 Task: Create a due date automation trigger when advanced off, on the tuesday of the week before a card is due at 02:00 PM.
Action: Mouse moved to (1101, 331)
Screenshot: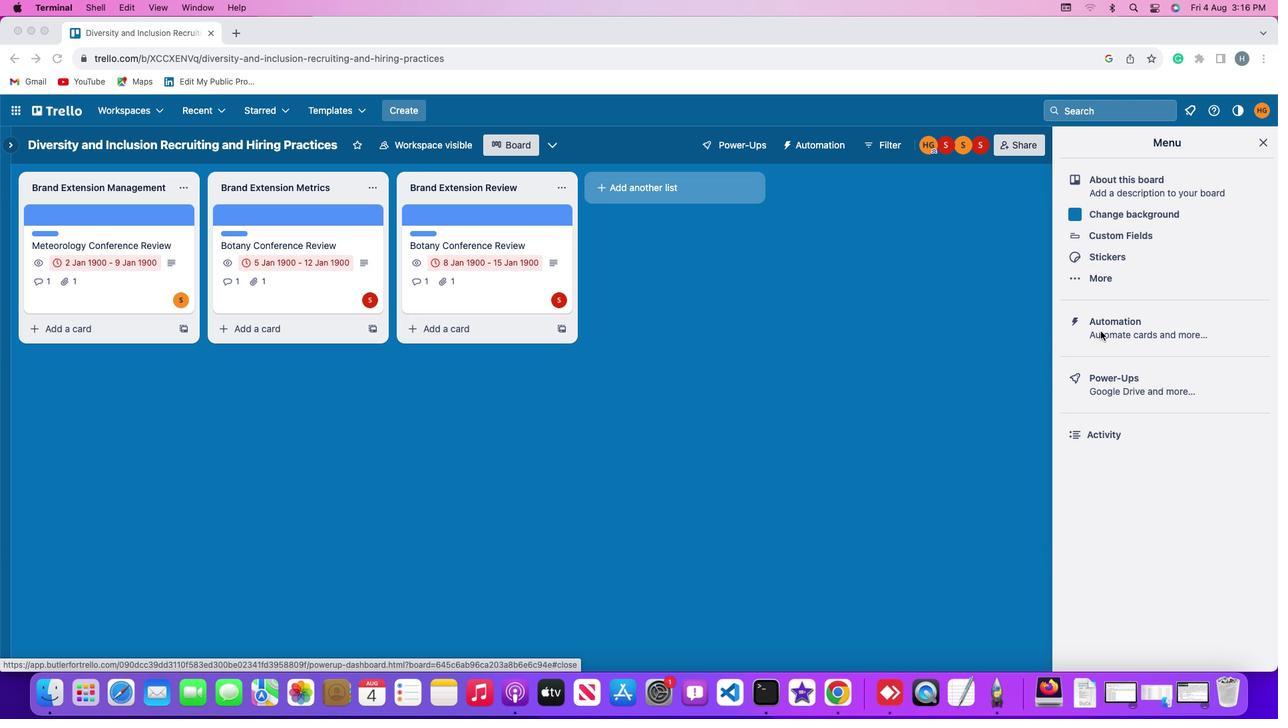 
Action: Mouse pressed left at (1101, 331)
Screenshot: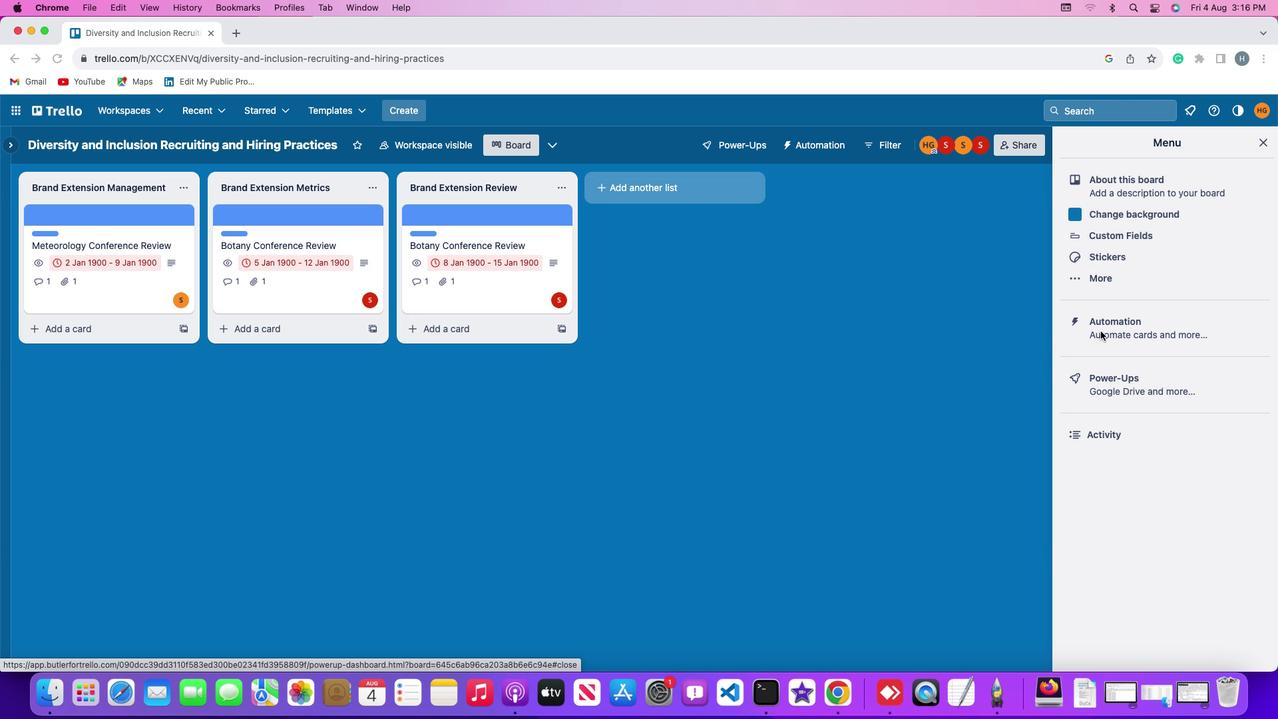 
Action: Mouse pressed left at (1101, 331)
Screenshot: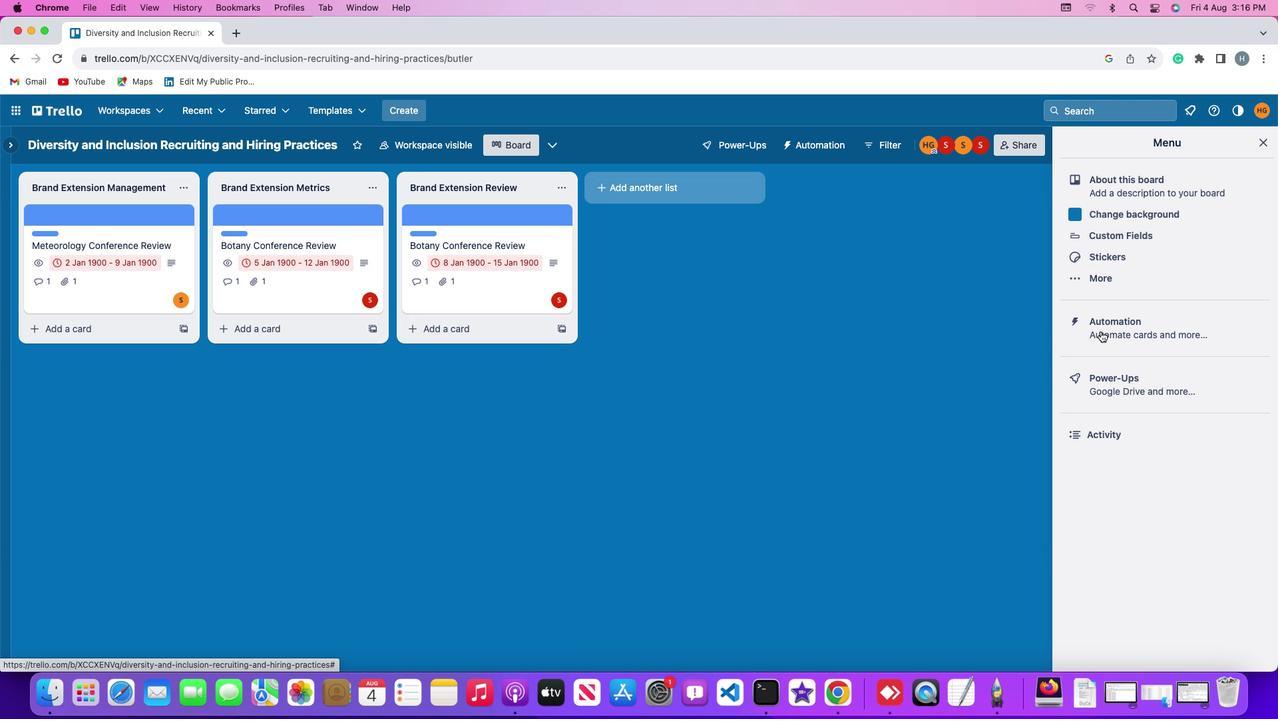 
Action: Mouse moved to (69, 315)
Screenshot: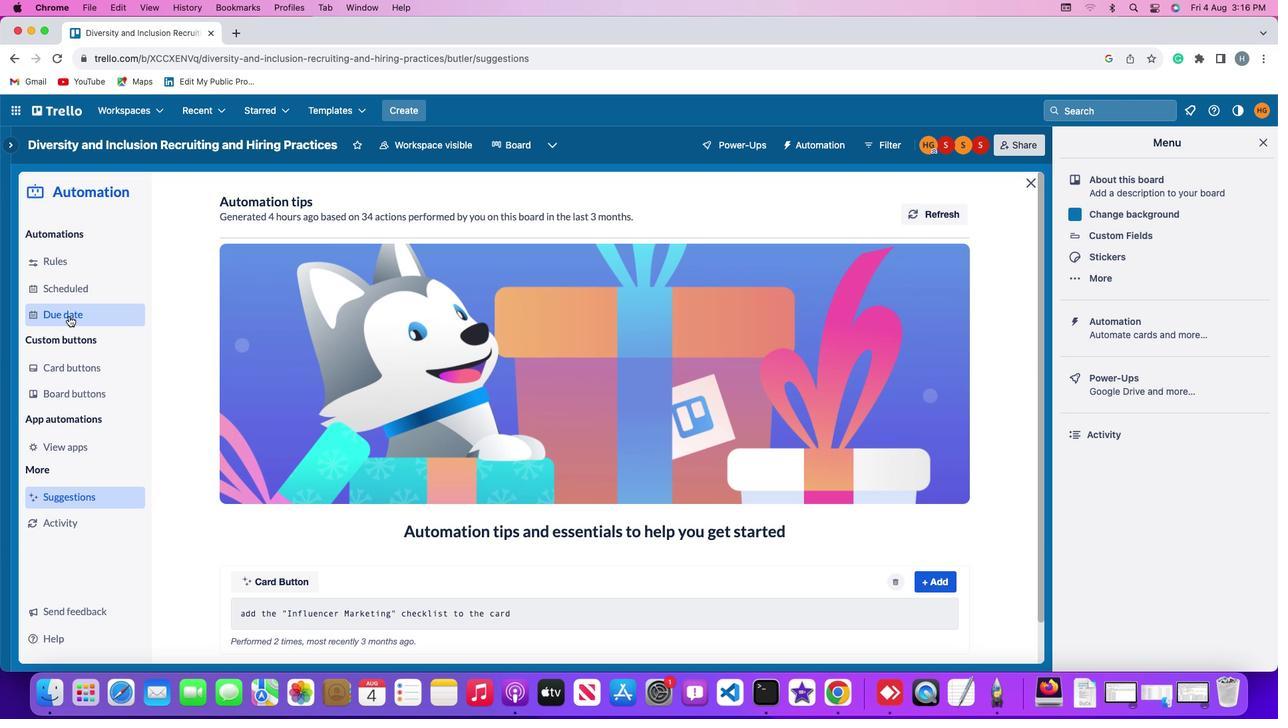 
Action: Mouse pressed left at (69, 315)
Screenshot: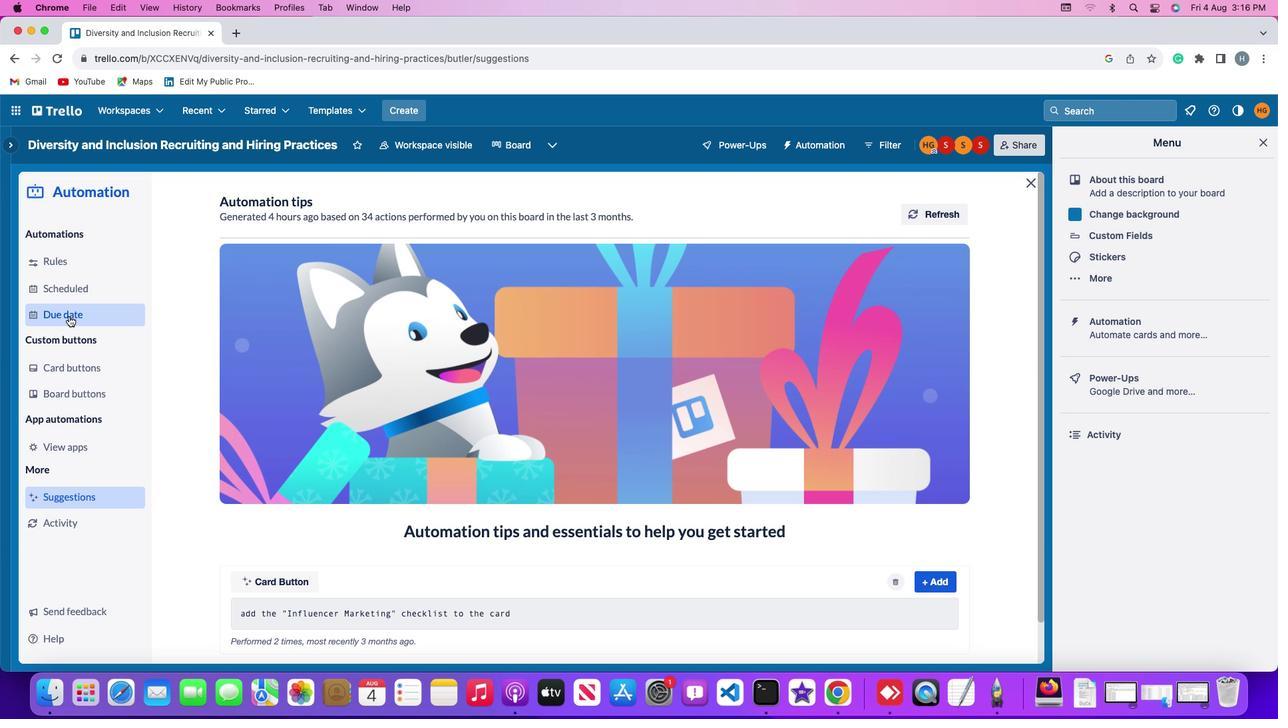 
Action: Mouse moved to (880, 207)
Screenshot: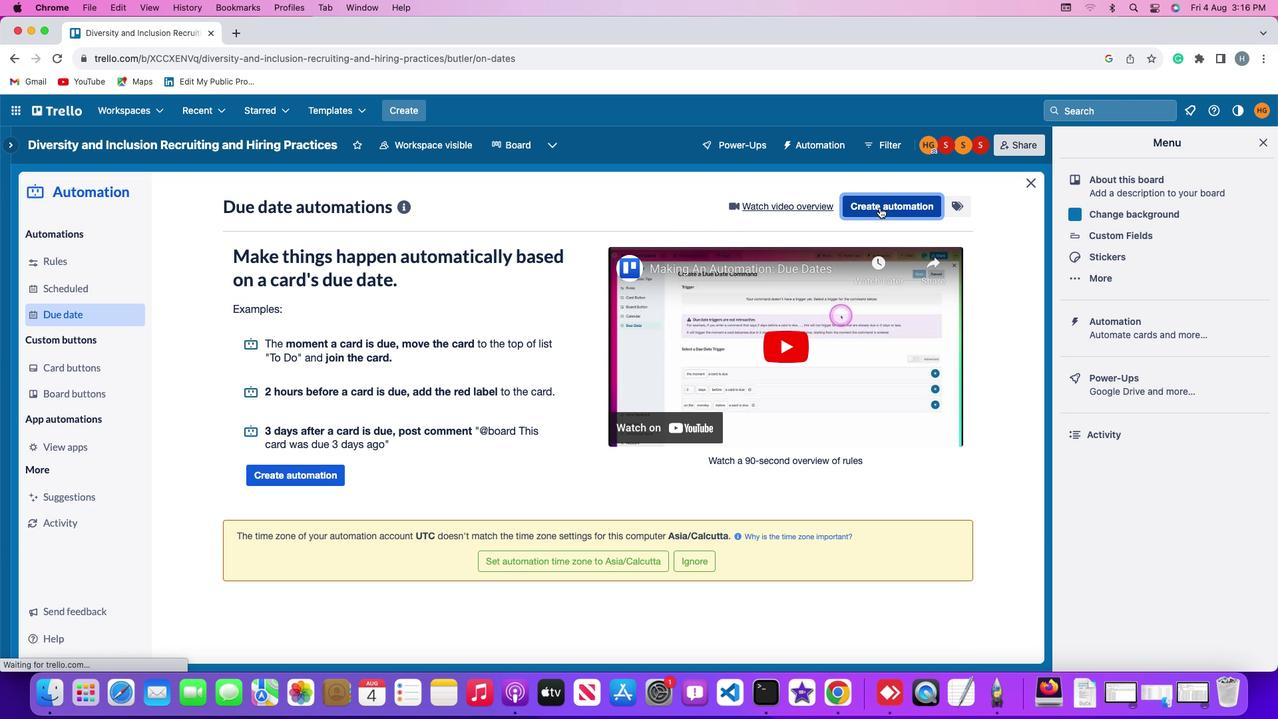 
Action: Mouse pressed left at (880, 207)
Screenshot: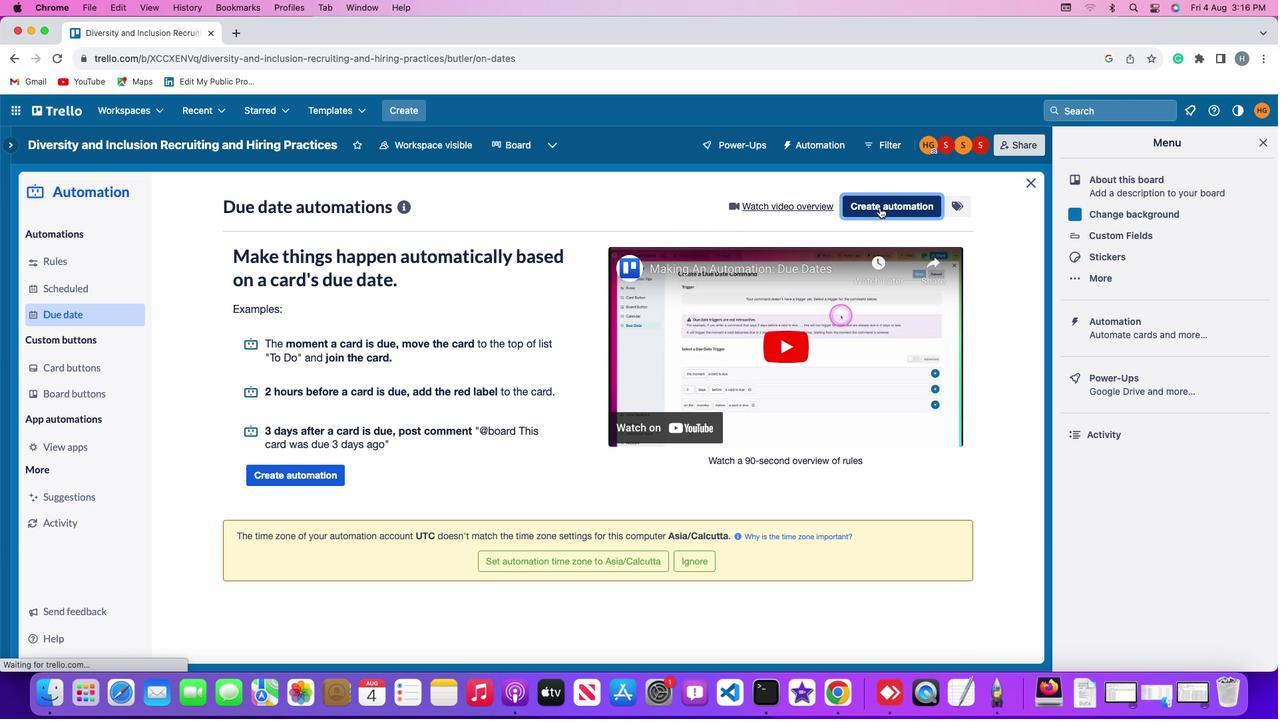 
Action: Mouse moved to (582, 329)
Screenshot: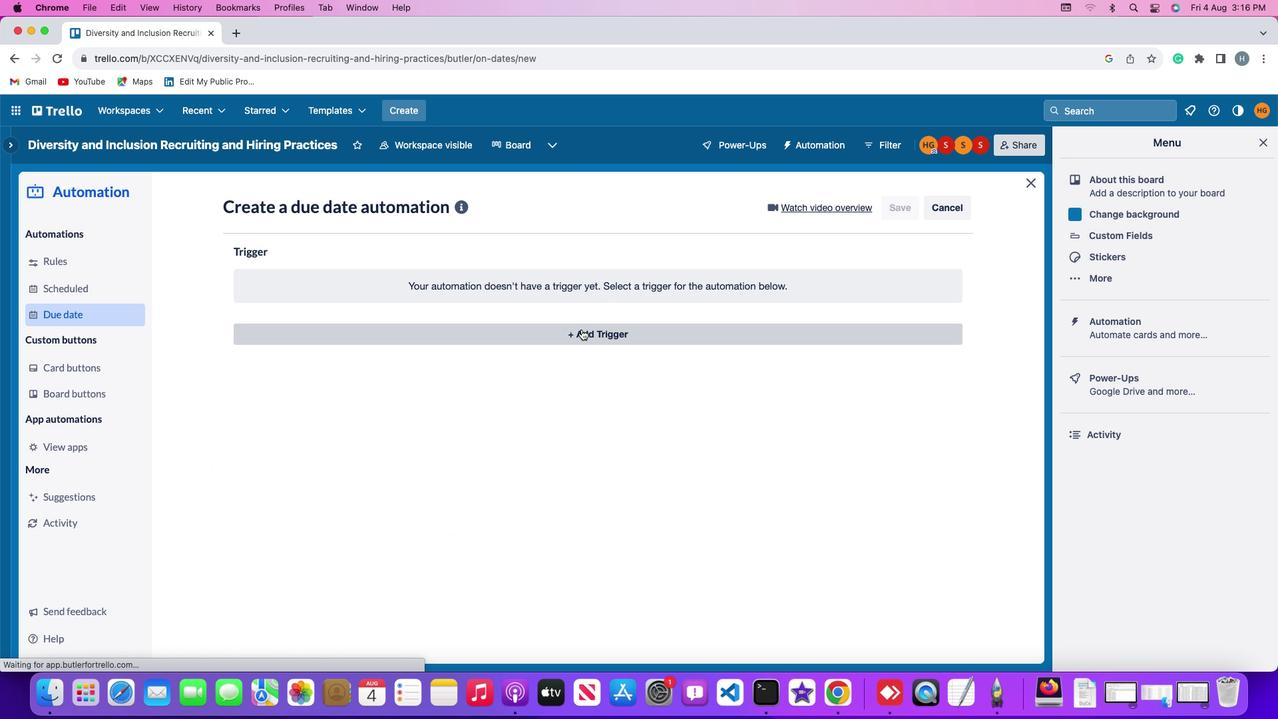 
Action: Mouse pressed left at (582, 329)
Screenshot: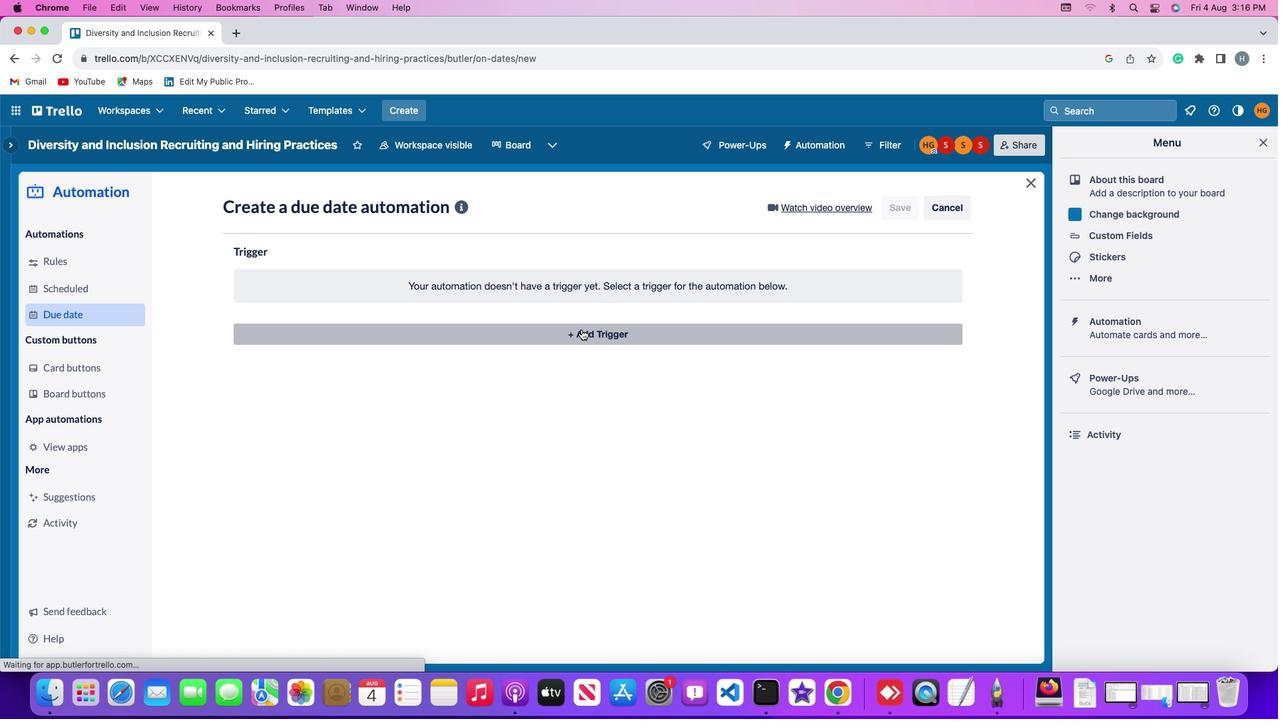 
Action: Mouse moved to (303, 576)
Screenshot: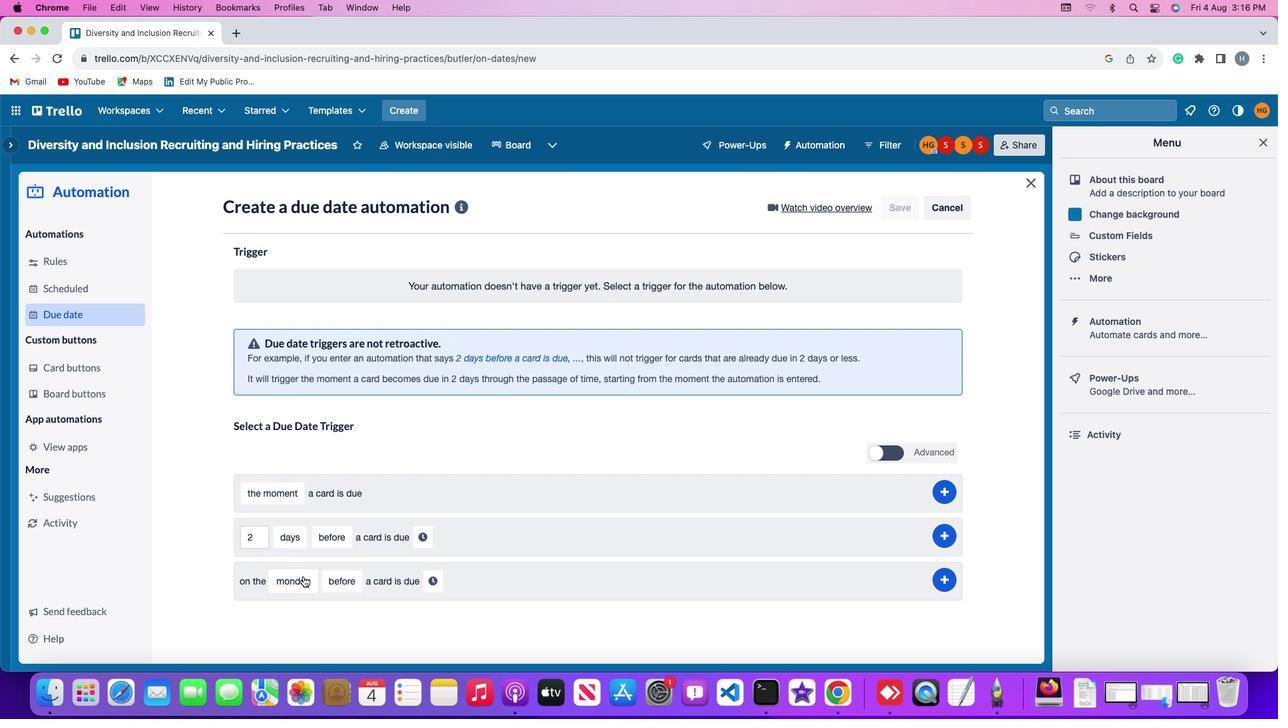 
Action: Mouse pressed left at (303, 576)
Screenshot: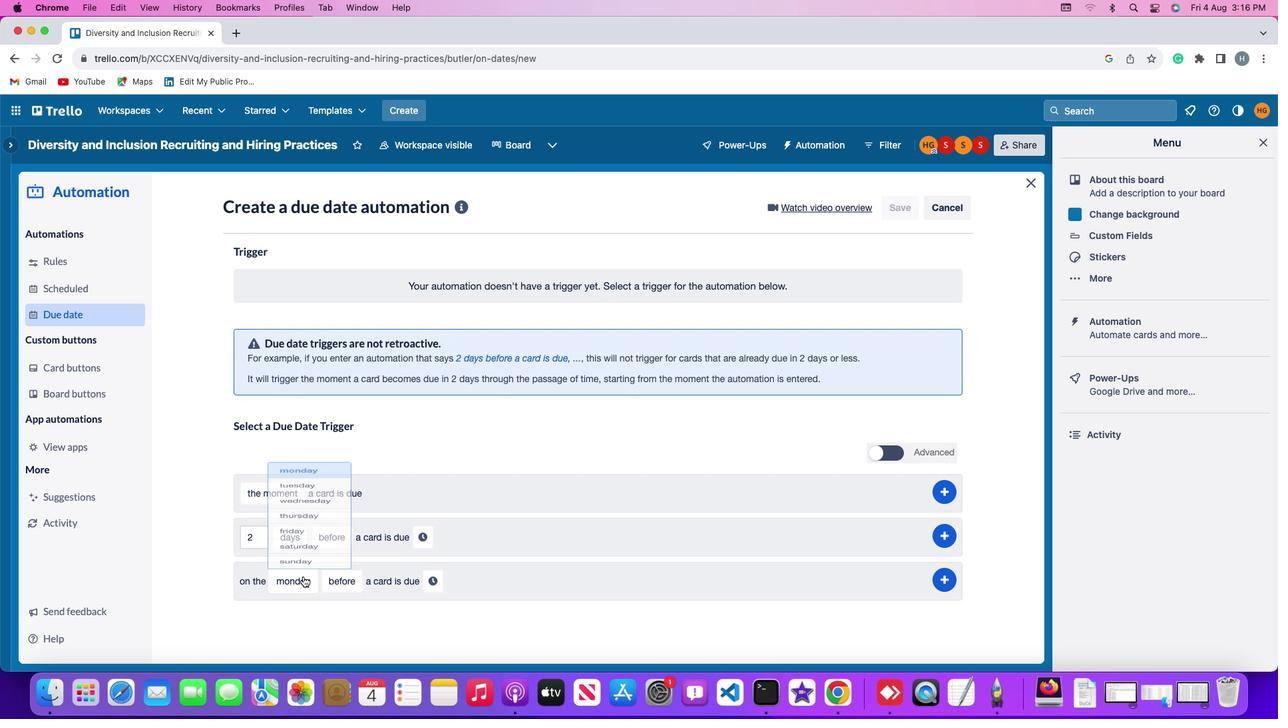 
Action: Mouse moved to (319, 417)
Screenshot: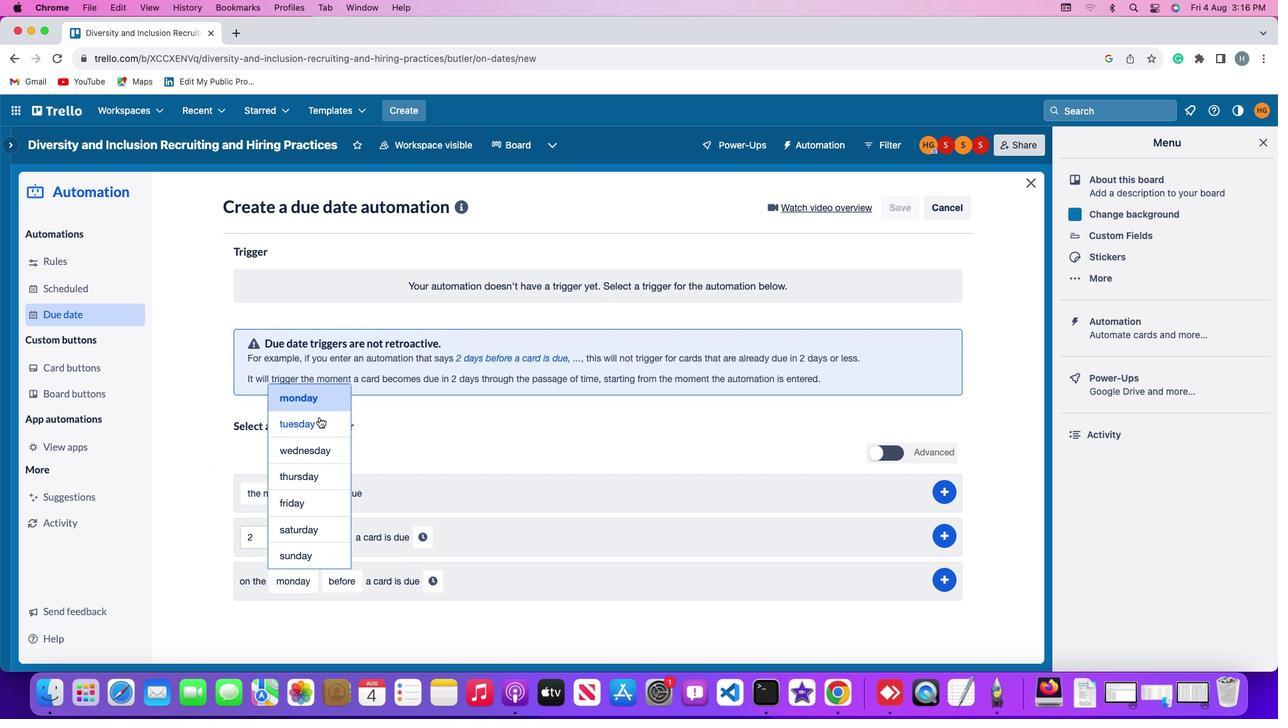 
Action: Mouse pressed left at (319, 417)
Screenshot: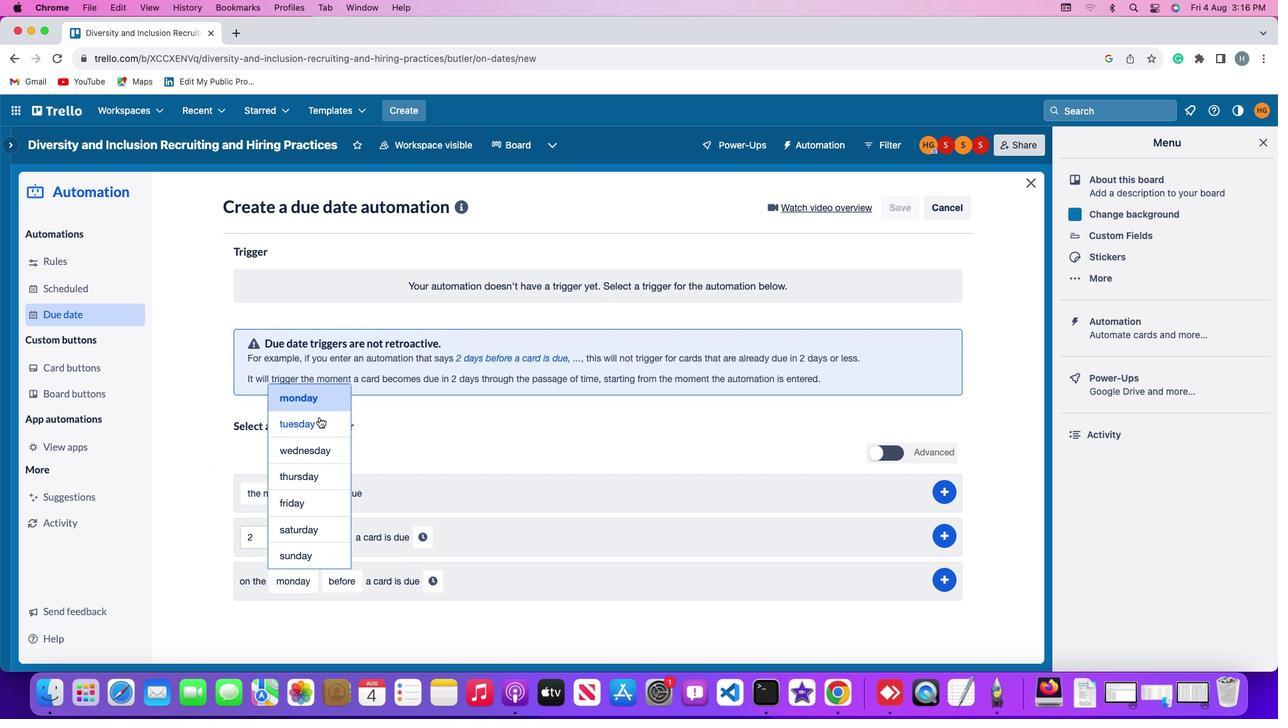 
Action: Mouse moved to (337, 576)
Screenshot: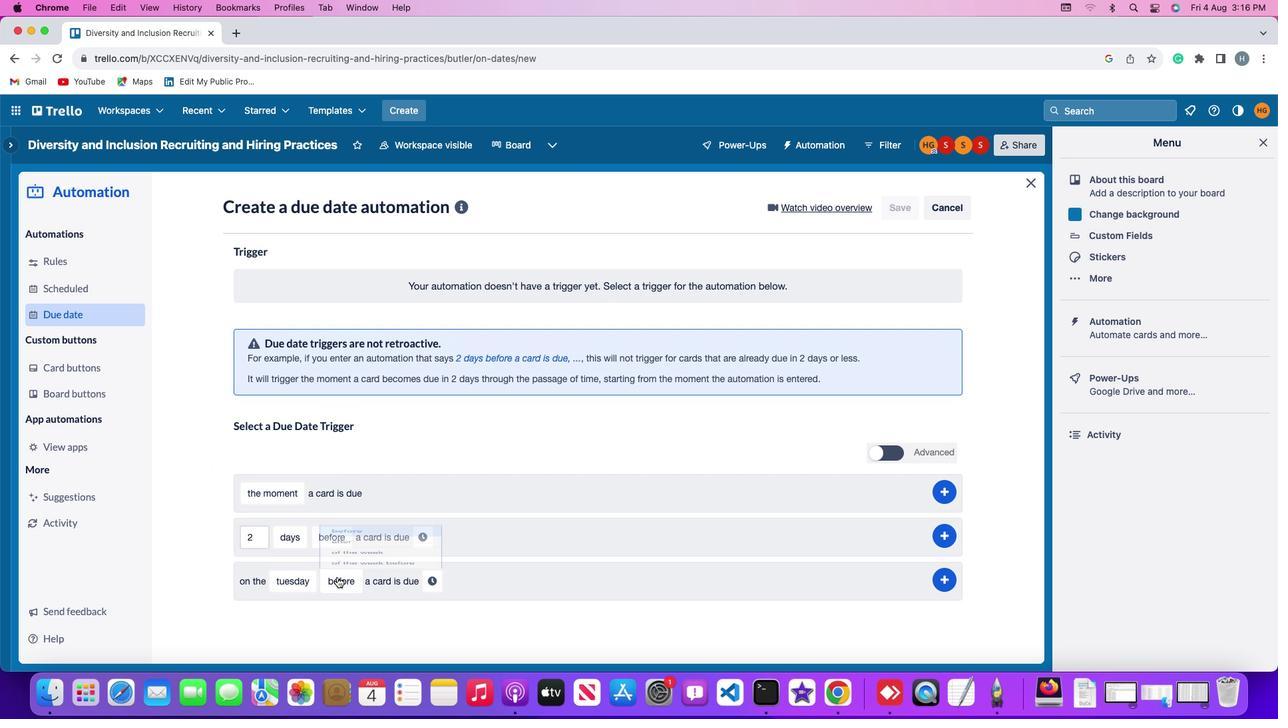 
Action: Mouse pressed left at (337, 576)
Screenshot: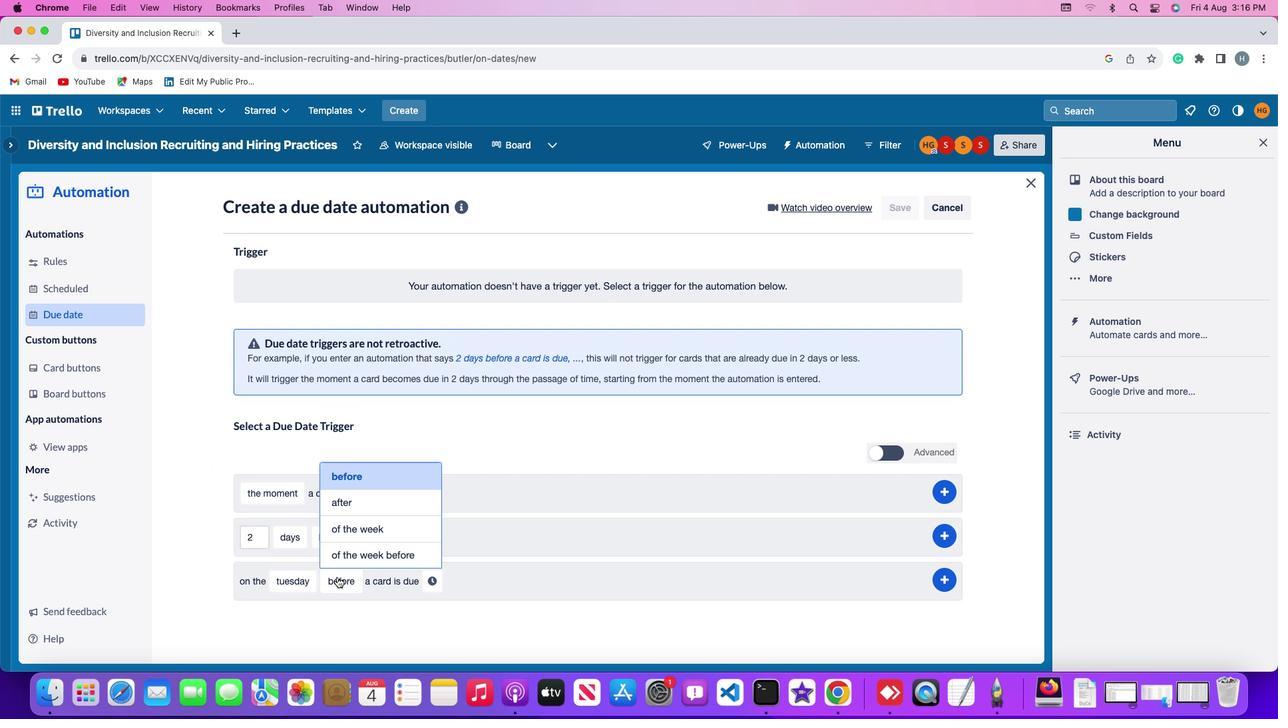 
Action: Mouse moved to (361, 559)
Screenshot: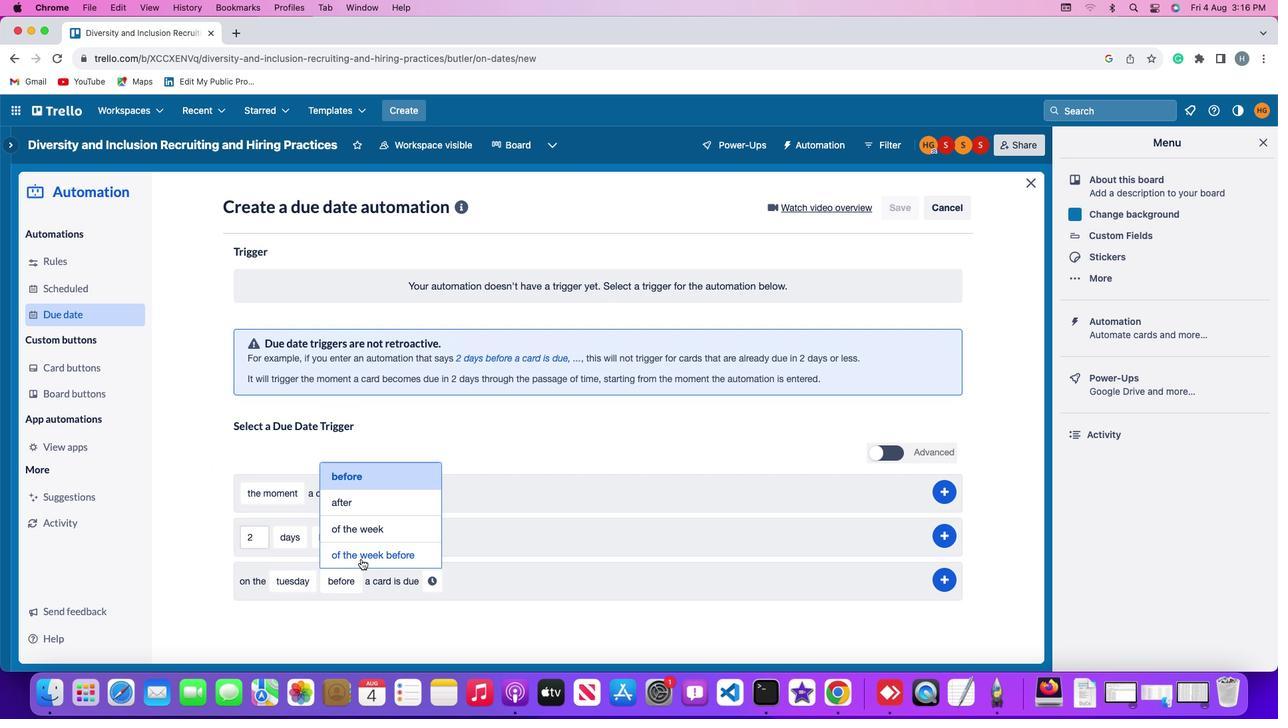 
Action: Mouse pressed left at (361, 559)
Screenshot: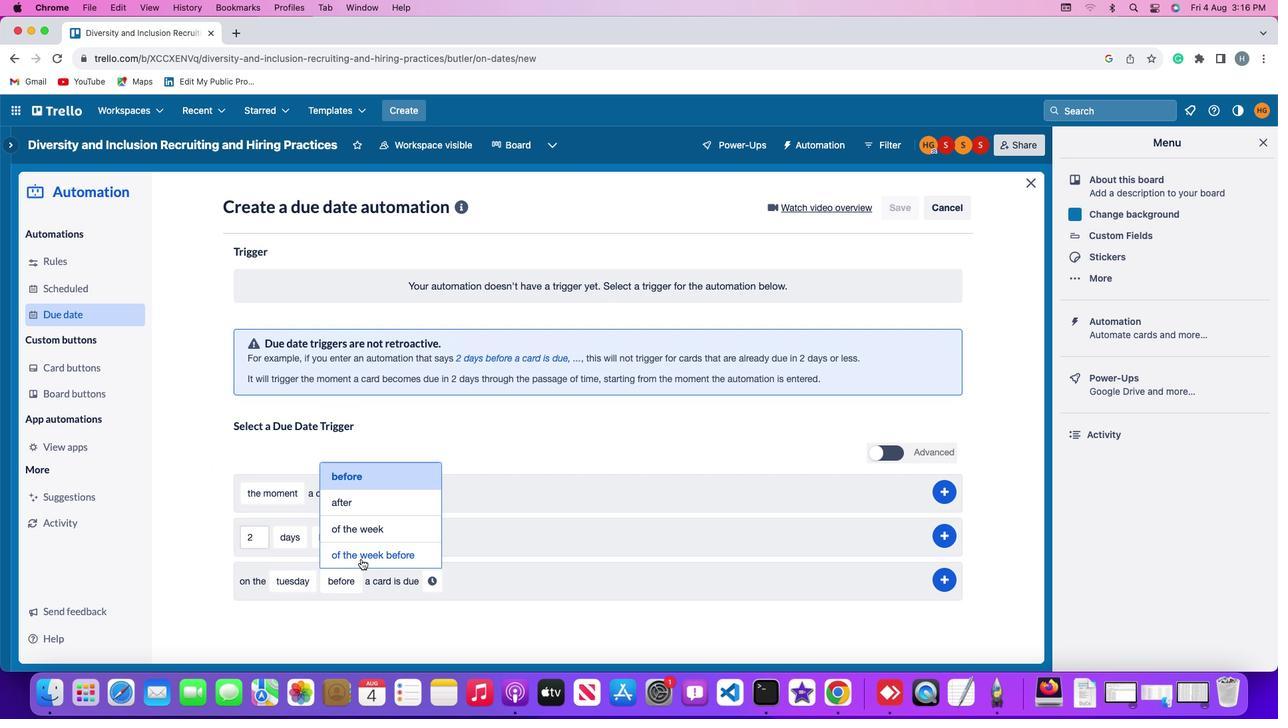 
Action: Mouse moved to (478, 583)
Screenshot: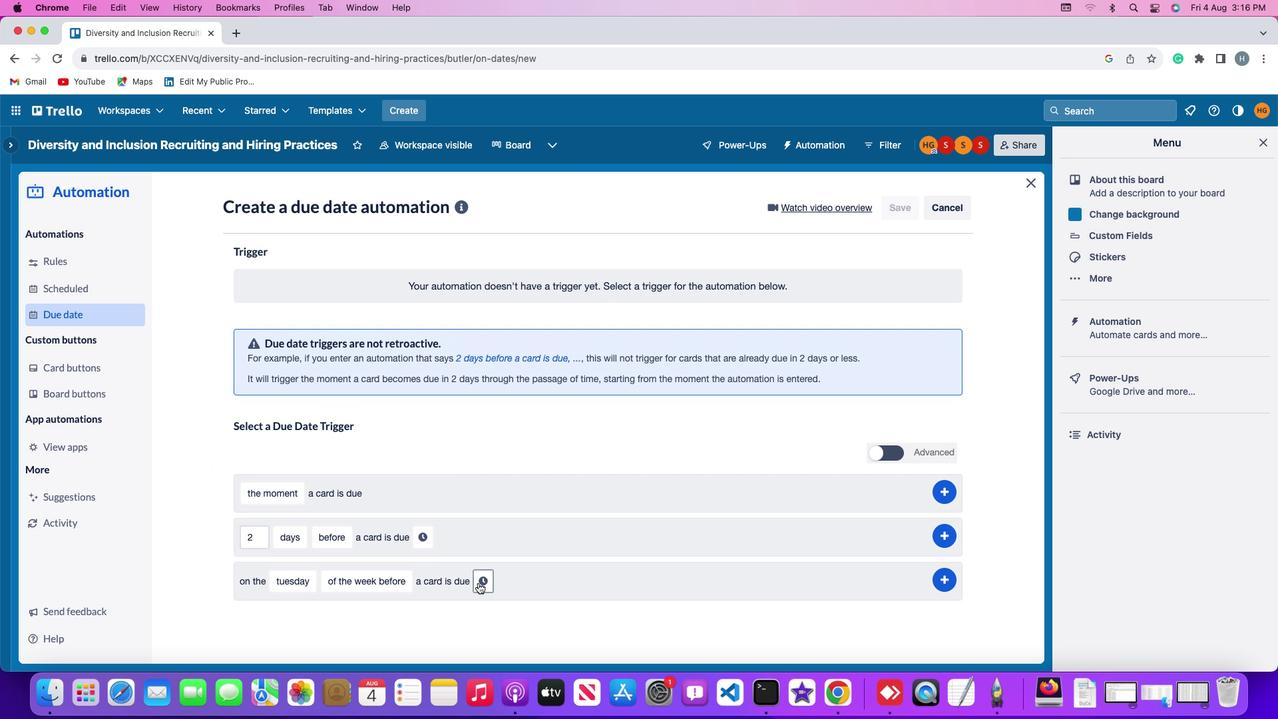 
Action: Mouse pressed left at (478, 583)
Screenshot: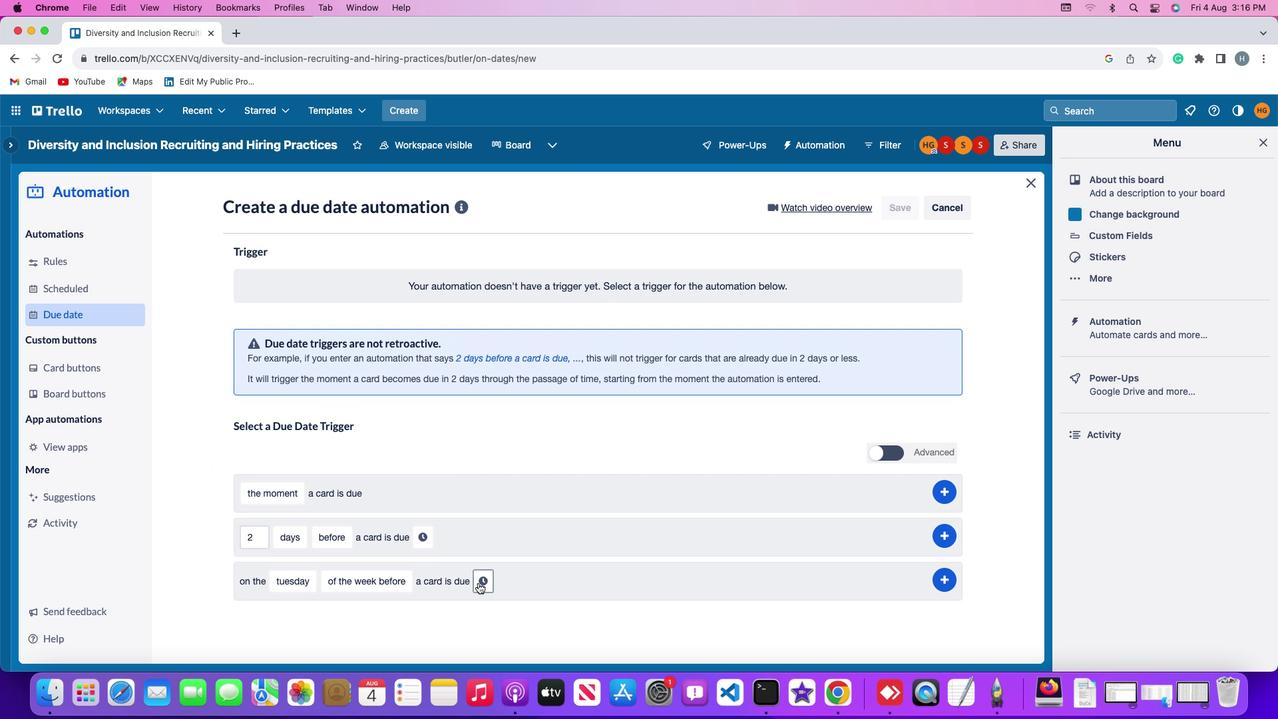 
Action: Mouse moved to (508, 579)
Screenshot: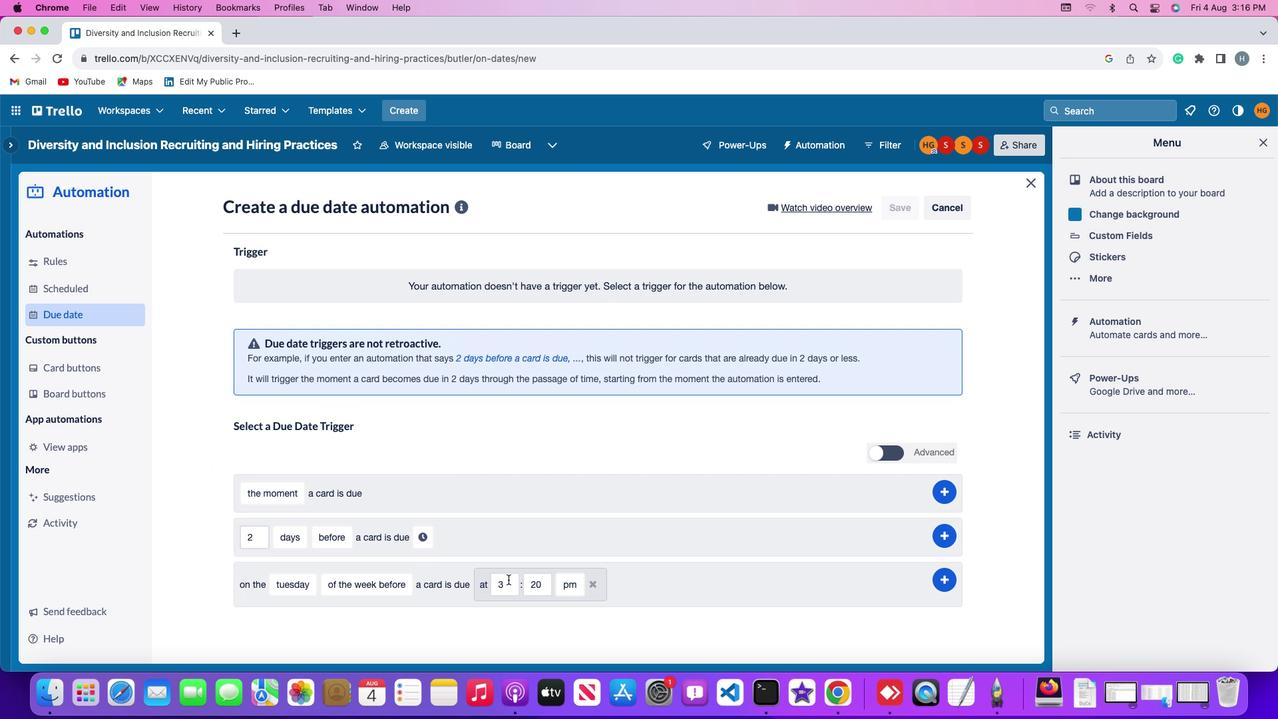 
Action: Mouse pressed left at (508, 579)
Screenshot: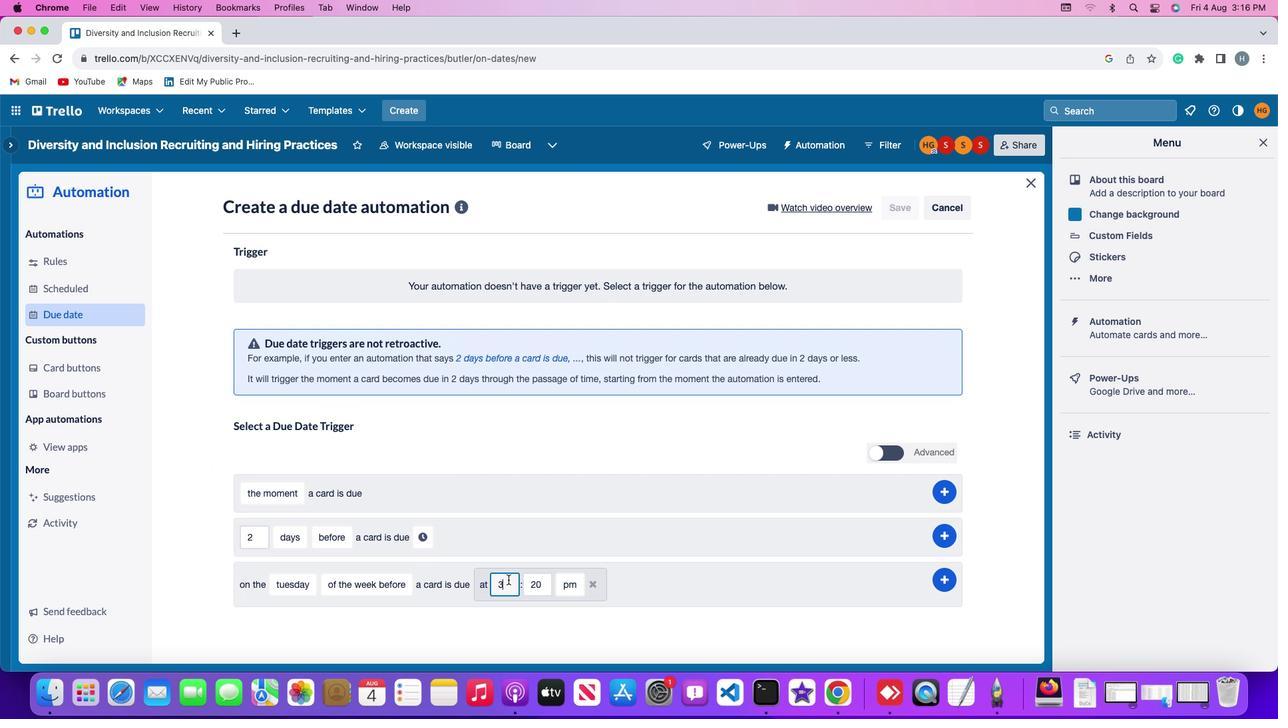 
Action: Mouse moved to (505, 581)
Screenshot: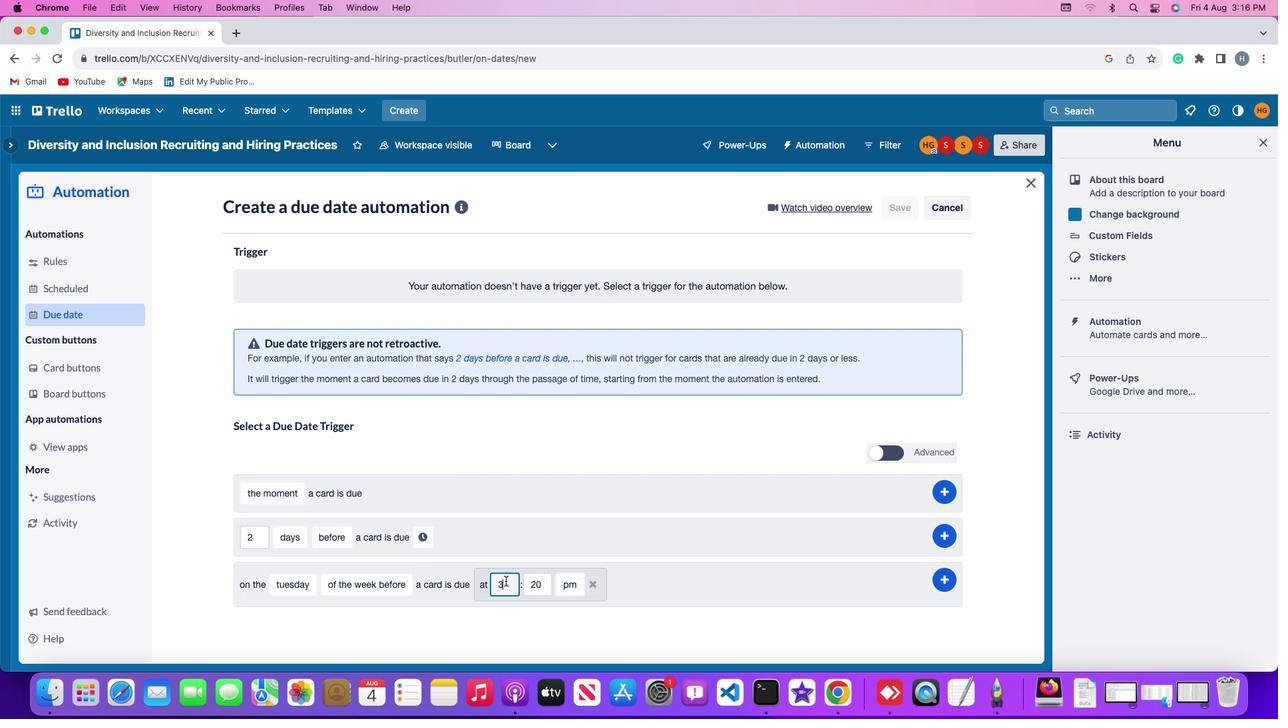 
Action: Key pressed Key.backspace'2'
Screenshot: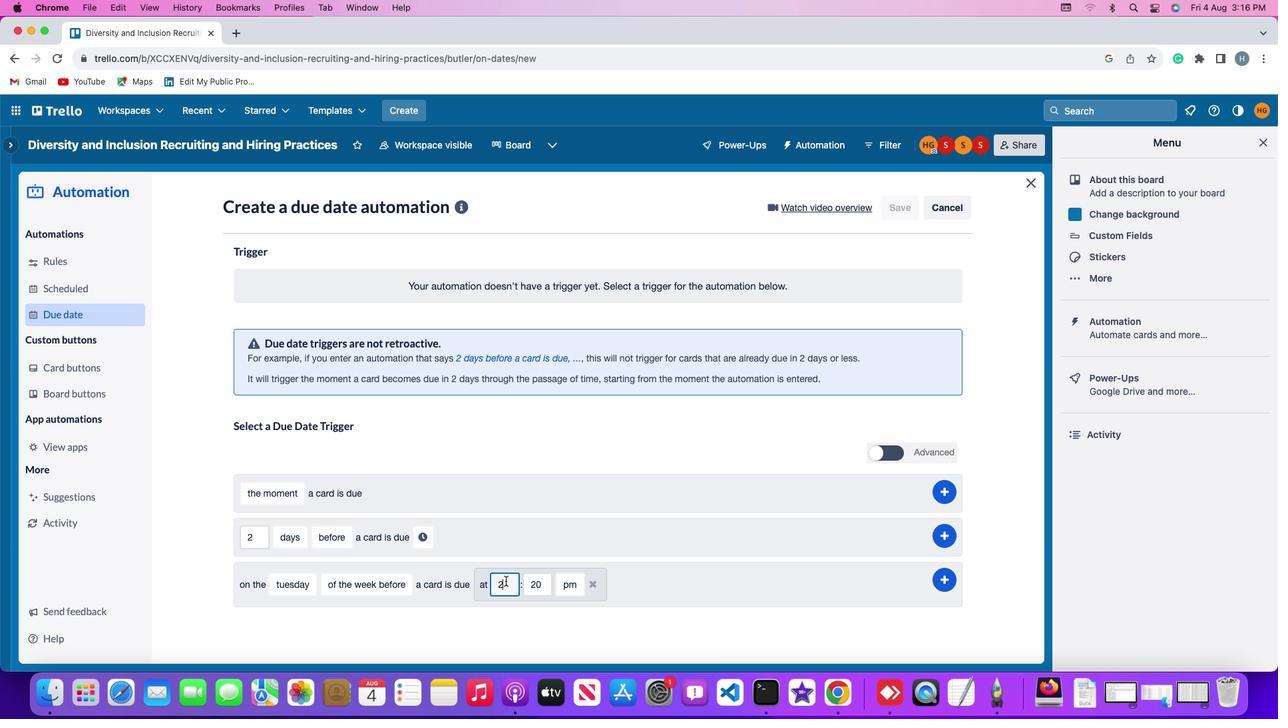 
Action: Mouse moved to (540, 584)
Screenshot: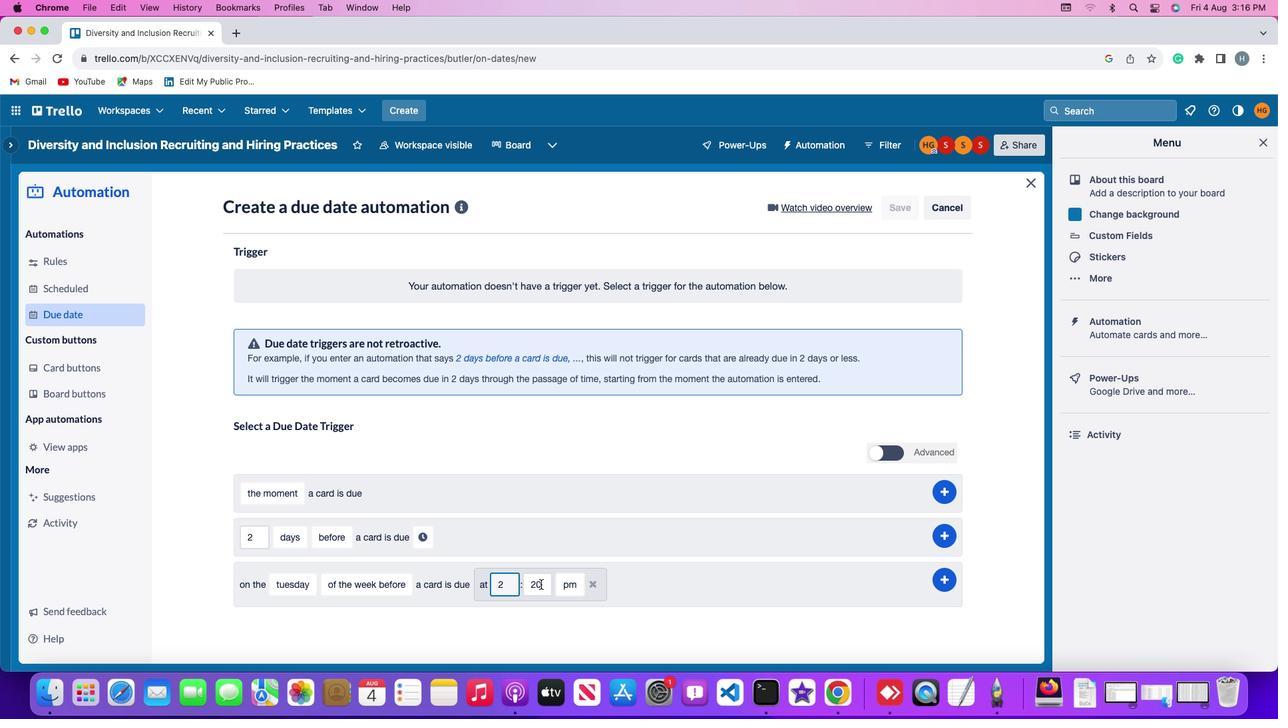 
Action: Mouse pressed left at (540, 584)
Screenshot: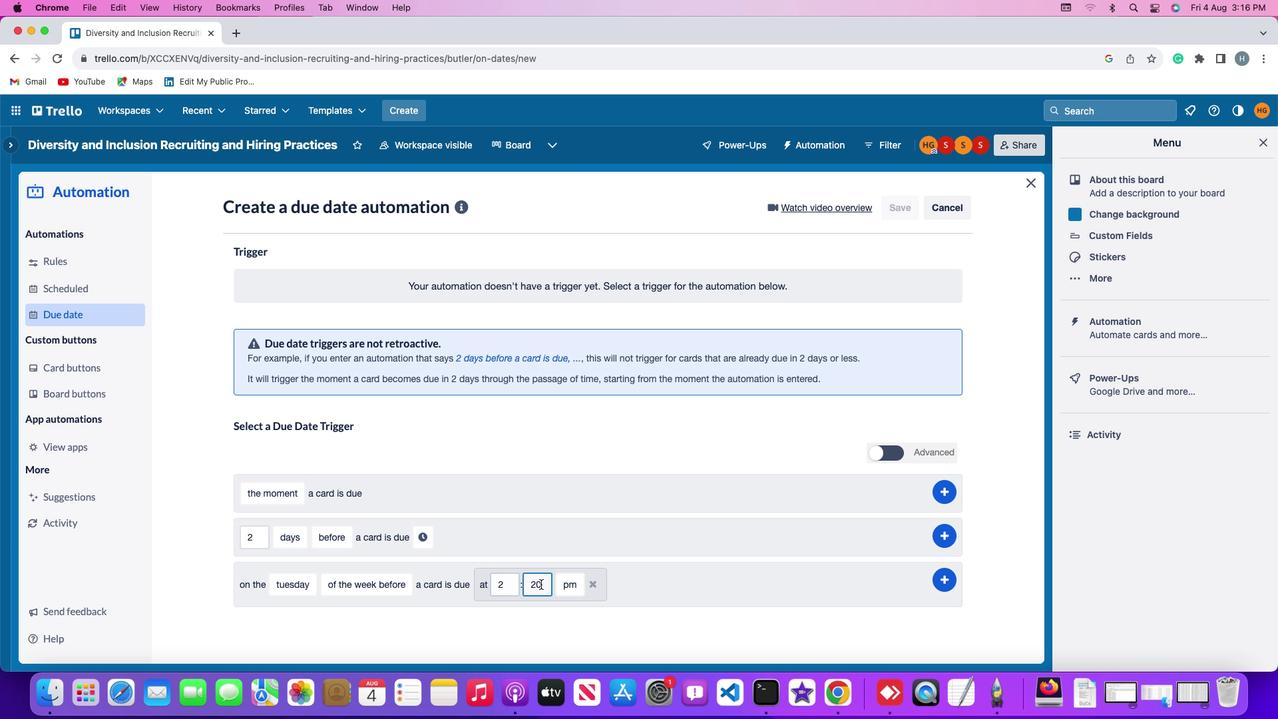 
Action: Key pressed Key.backspaceKey.backspace'0''0'
Screenshot: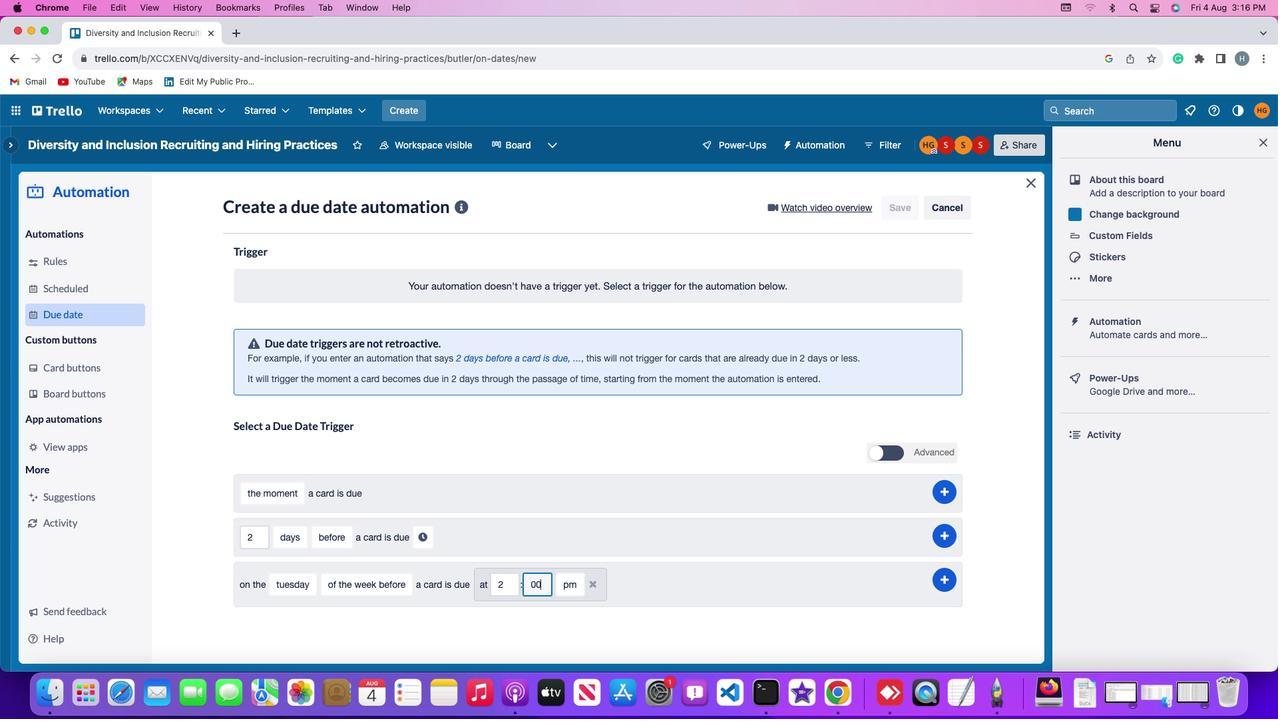 
Action: Mouse moved to (565, 584)
Screenshot: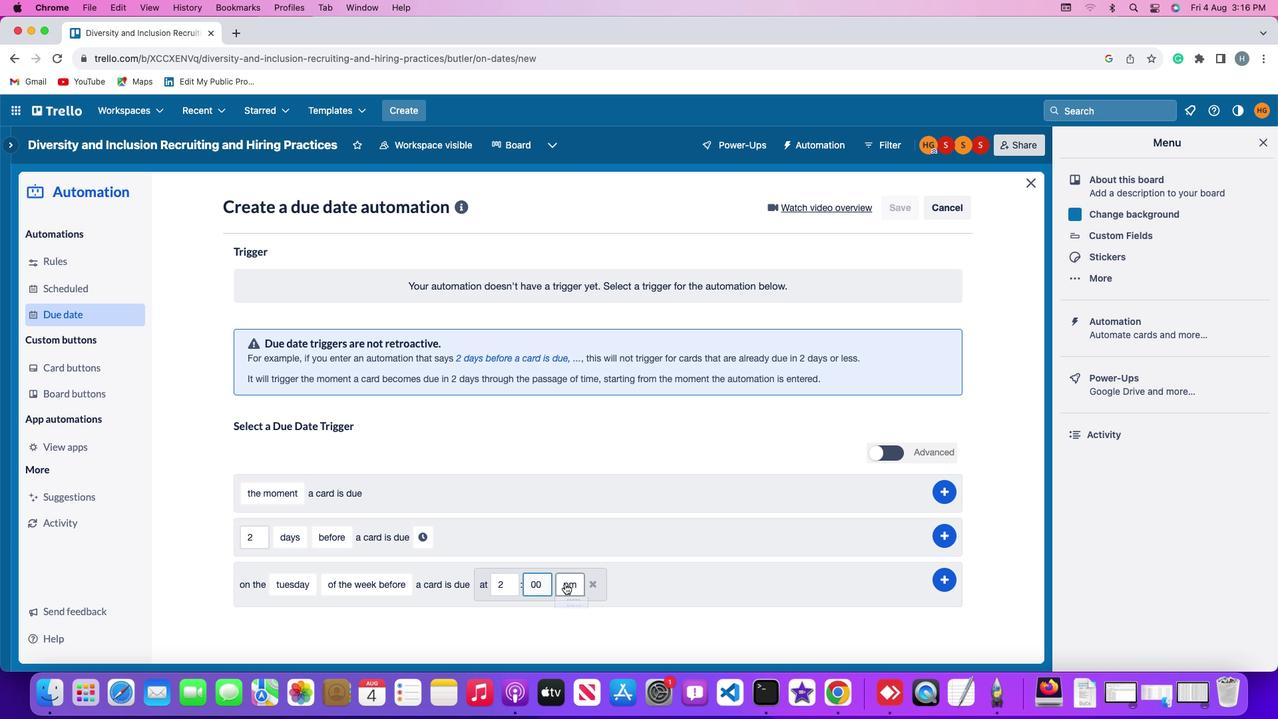 
Action: Mouse pressed left at (565, 584)
Screenshot: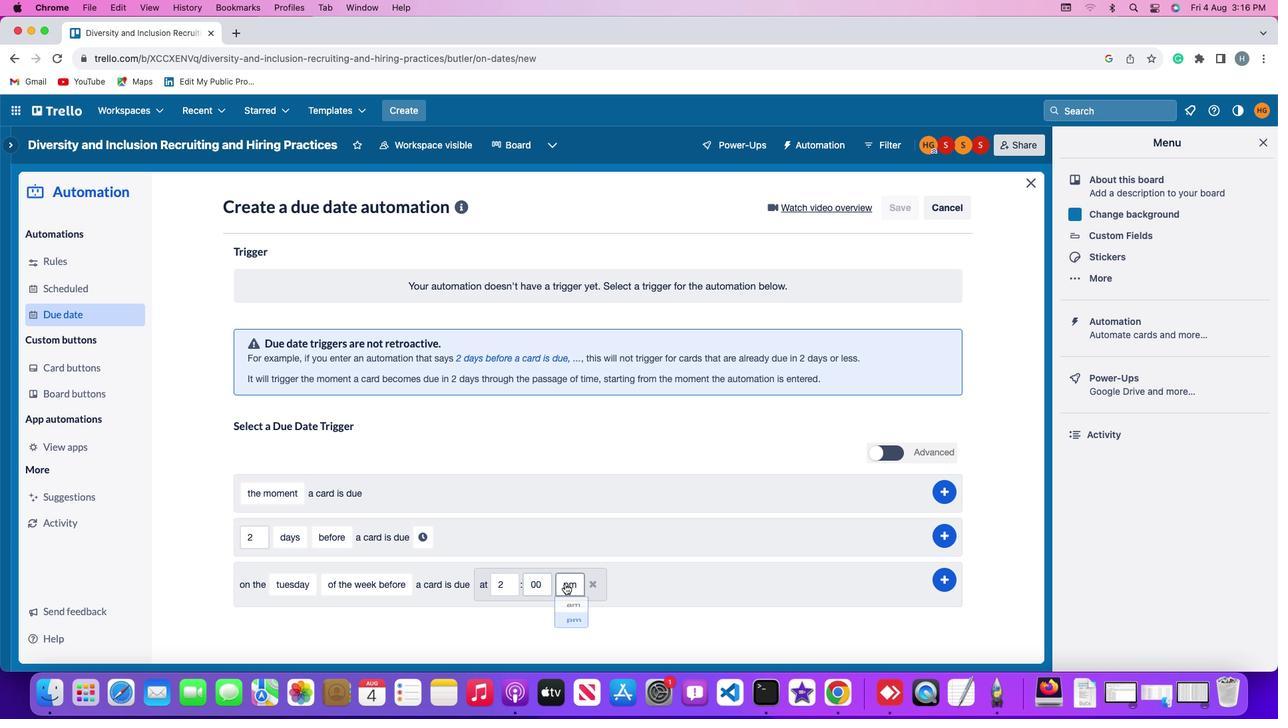 
Action: Mouse moved to (572, 631)
Screenshot: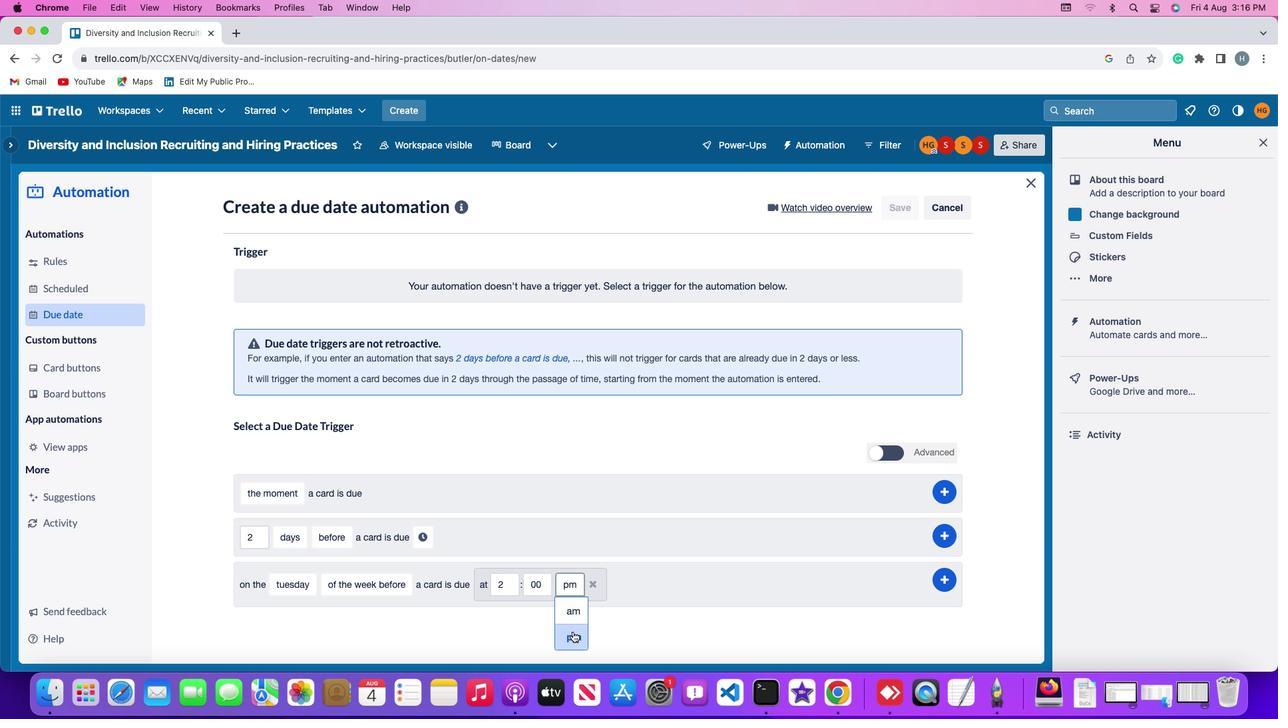 
Action: Mouse pressed left at (572, 631)
Screenshot: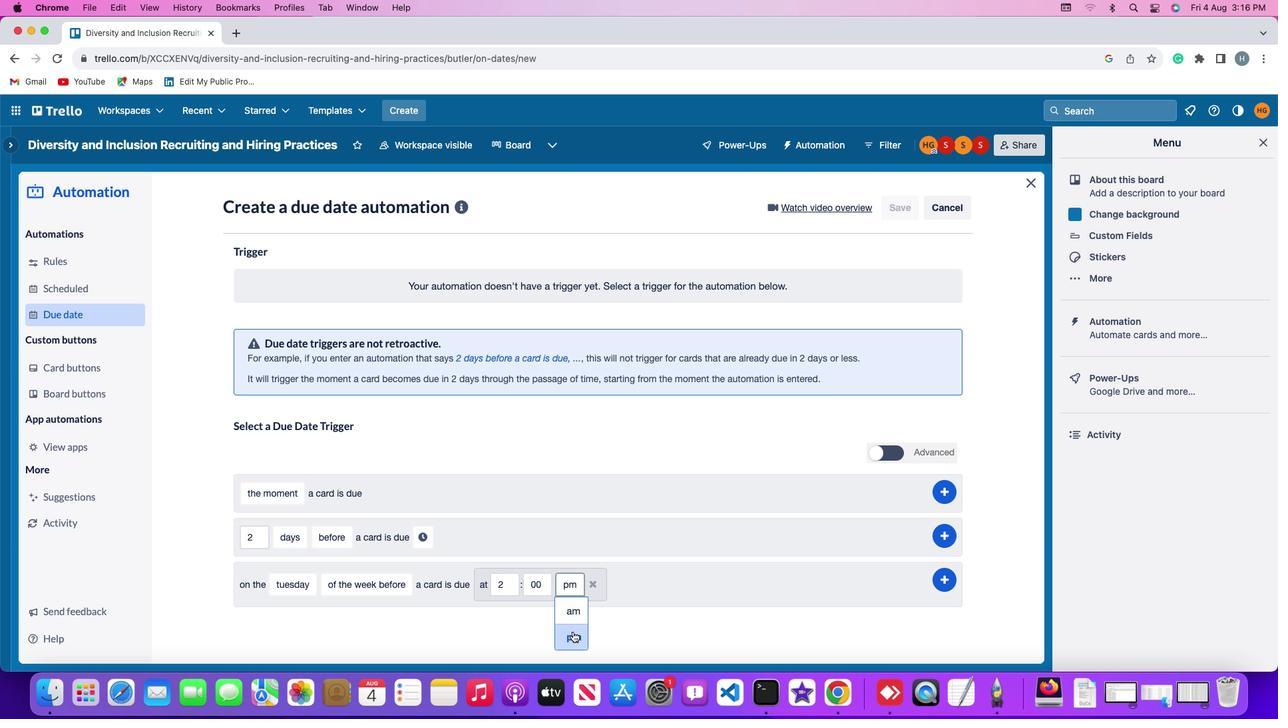 
Action: Mouse moved to (942, 579)
Screenshot: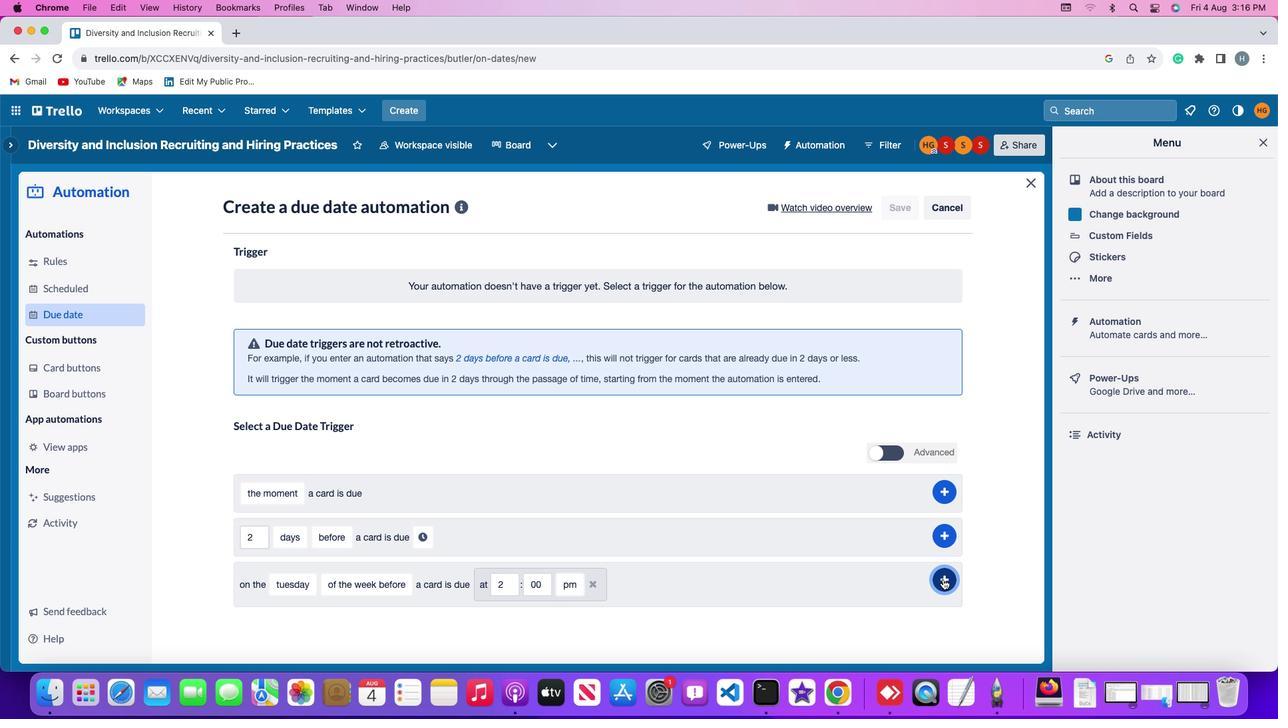 
Action: Mouse pressed left at (942, 579)
Screenshot: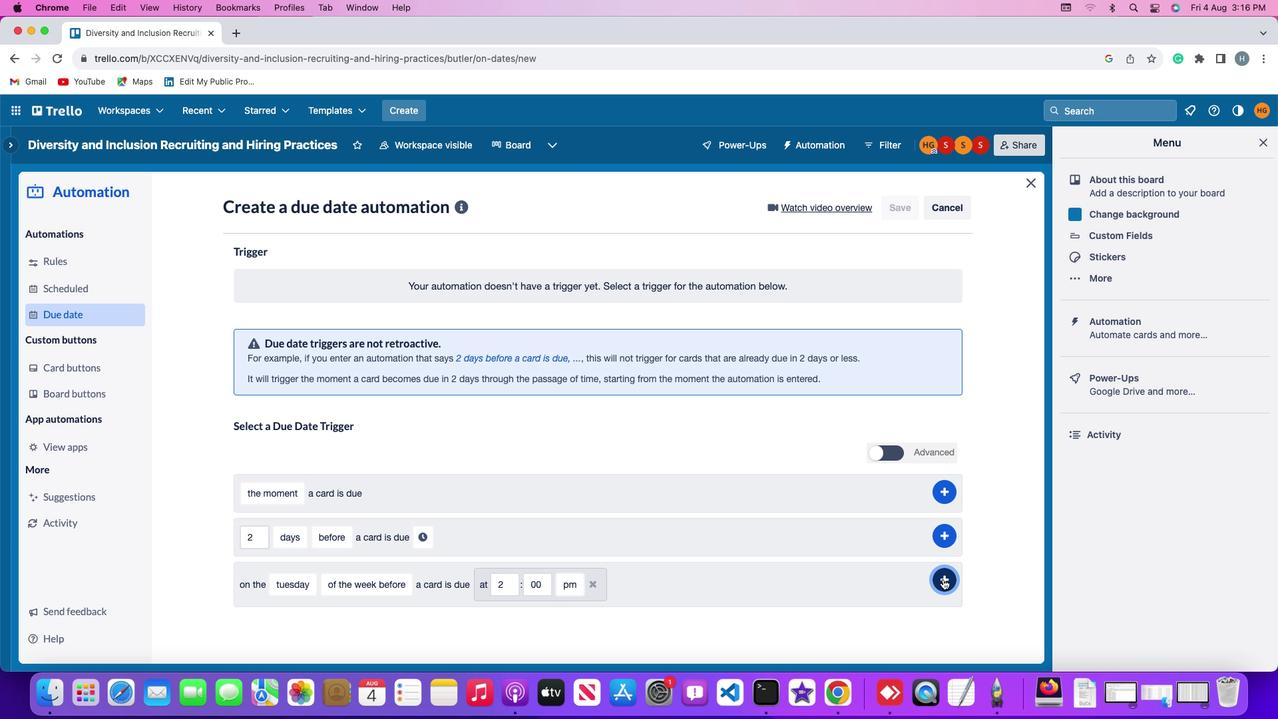 
Action: Mouse moved to (914, 387)
Screenshot: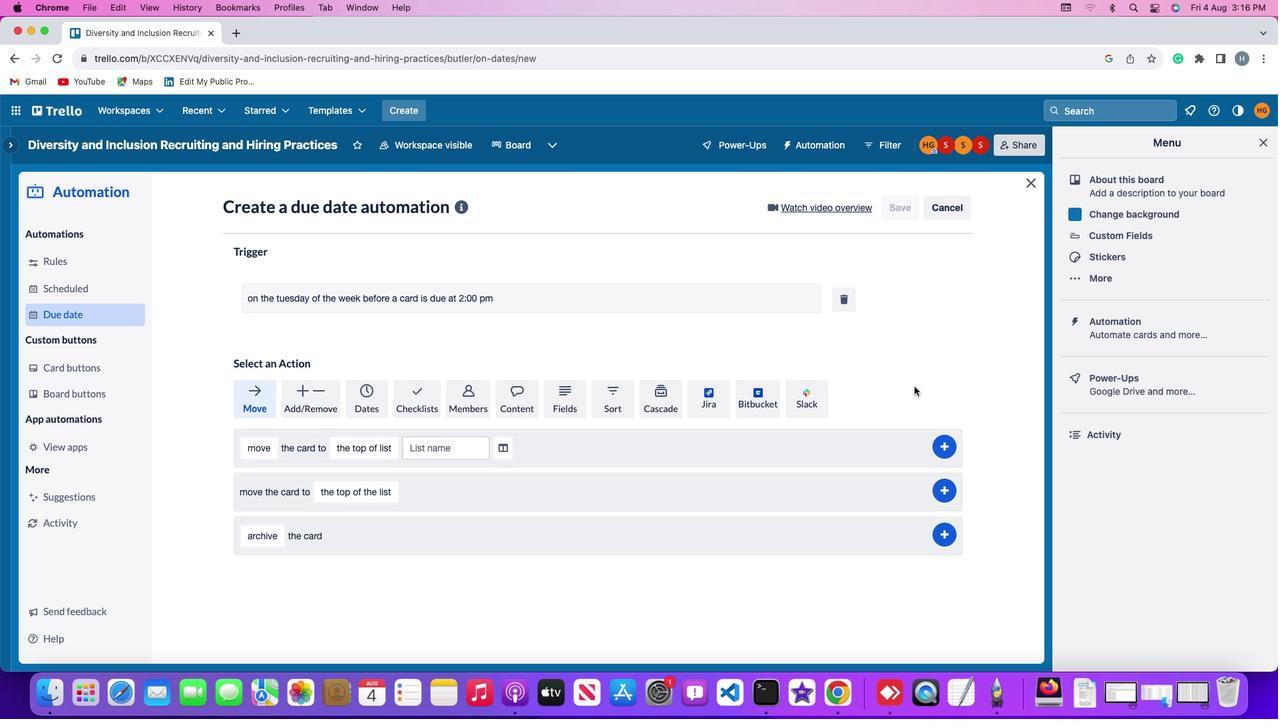 
